 Task: Create a due date automation trigger when advanced on, on the wednesday after a card is due add dates not starting today at 11:00 AM.
Action: Mouse moved to (967, 218)
Screenshot: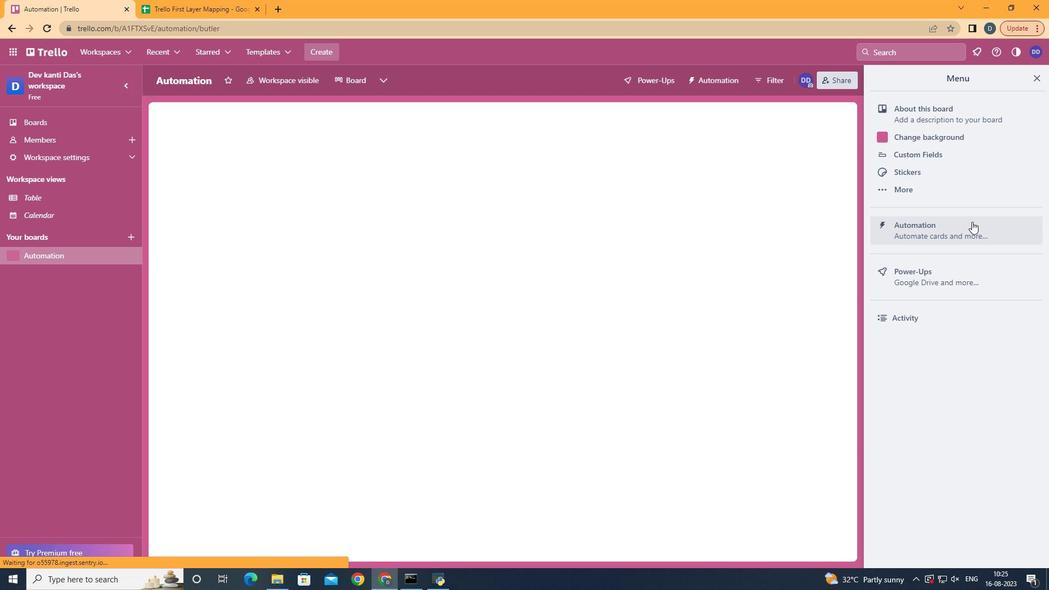 
Action: Mouse pressed left at (979, 207)
Screenshot: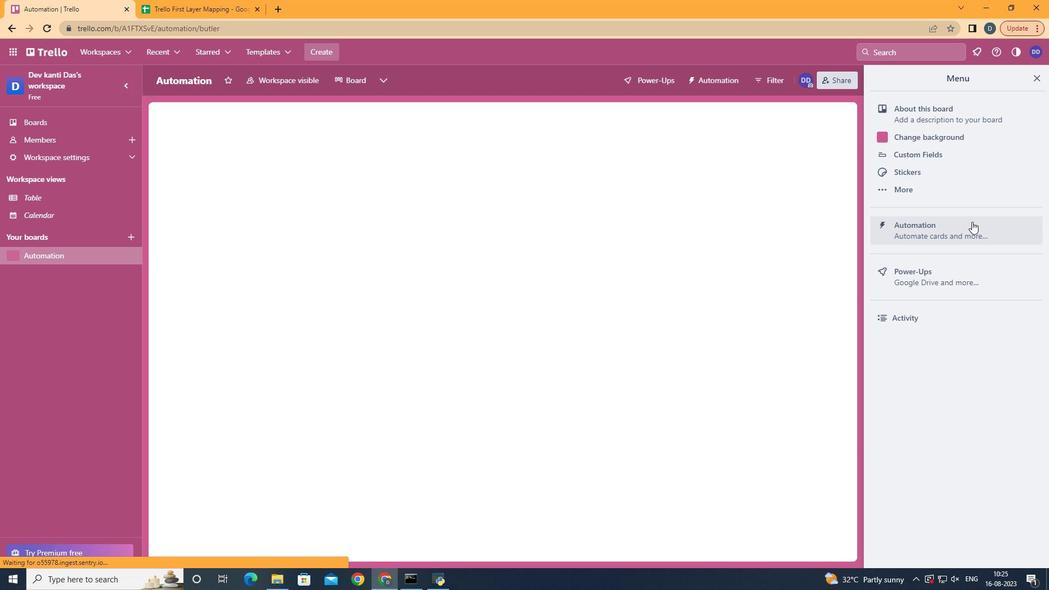
Action: Mouse pressed left at (967, 218)
Screenshot: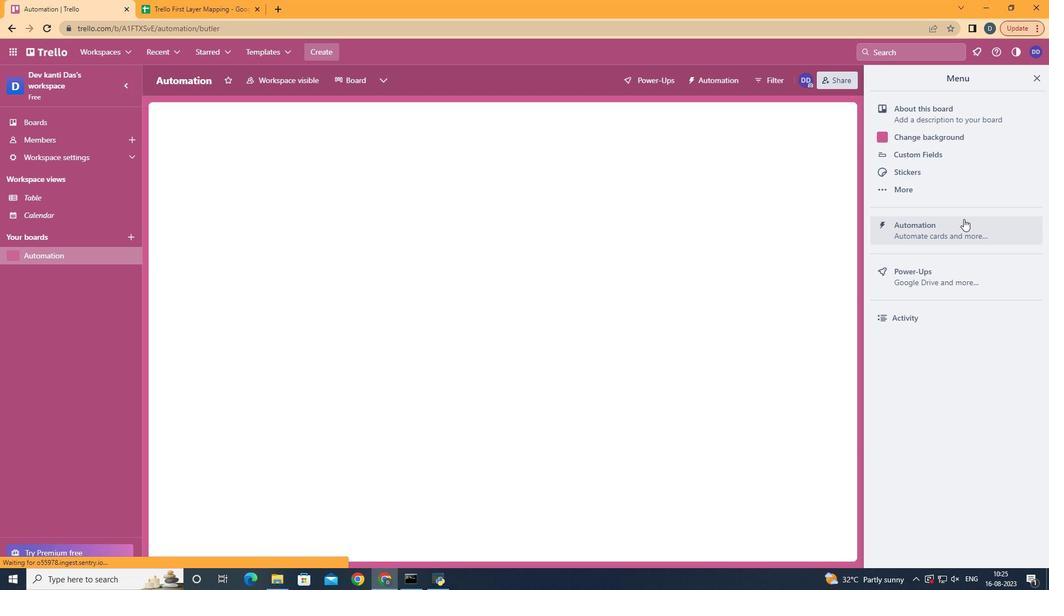 
Action: Mouse moved to (204, 215)
Screenshot: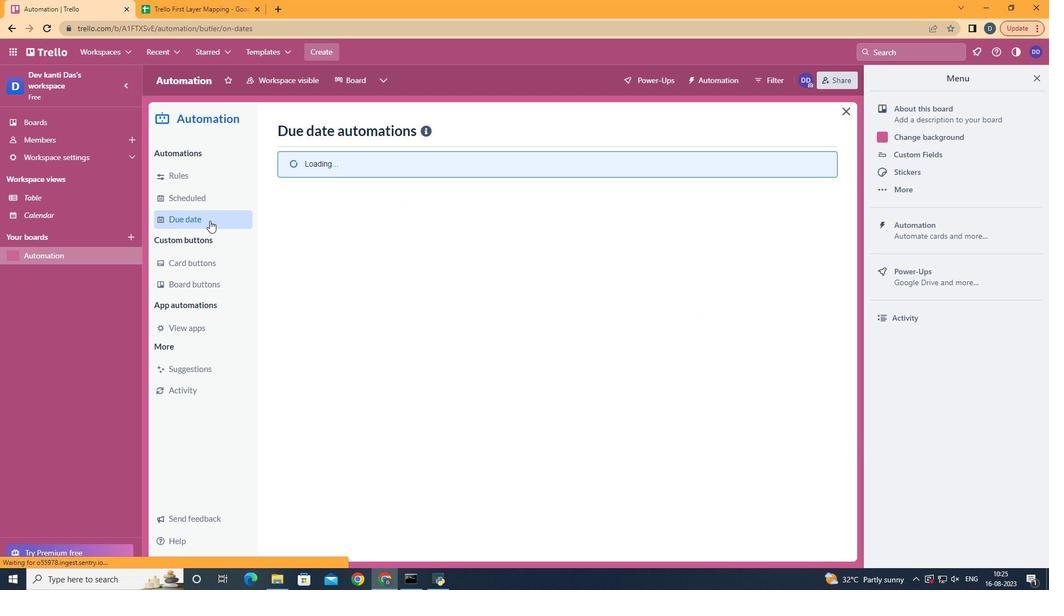 
Action: Mouse pressed left at (204, 215)
Screenshot: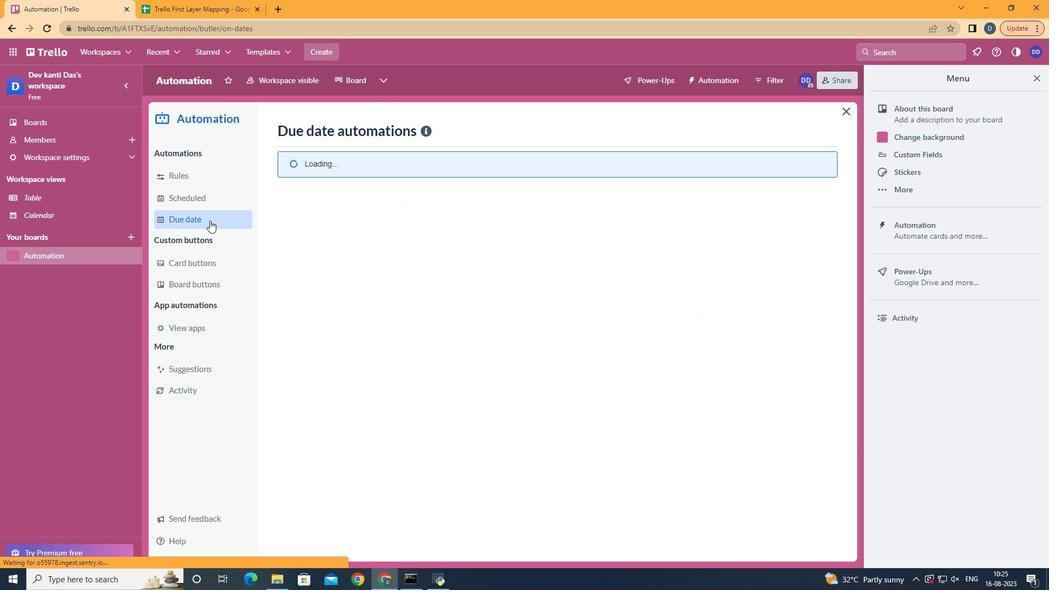 
Action: Mouse moved to (764, 132)
Screenshot: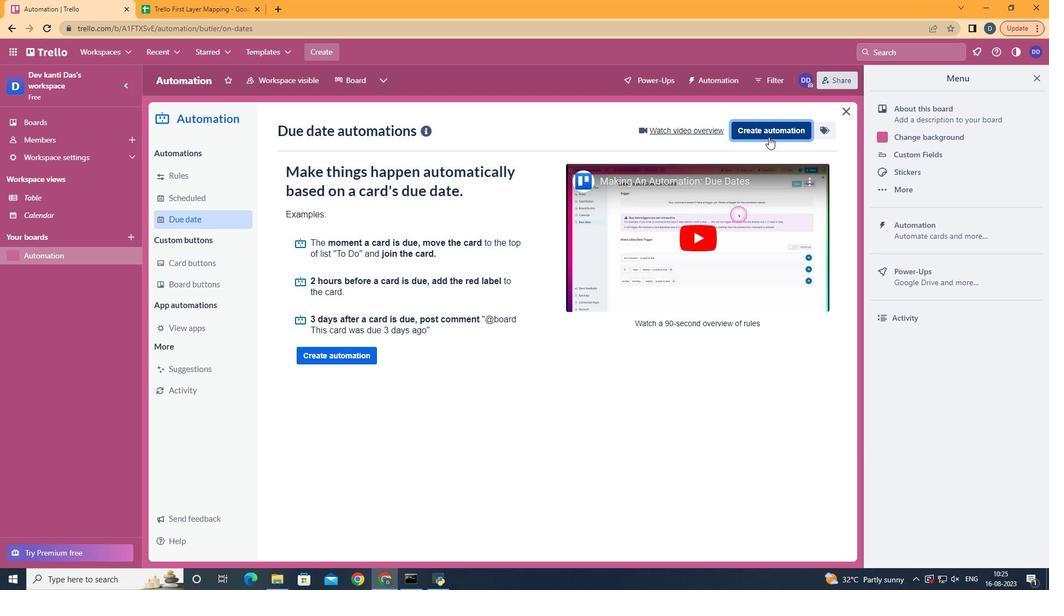 
Action: Mouse pressed left at (764, 132)
Screenshot: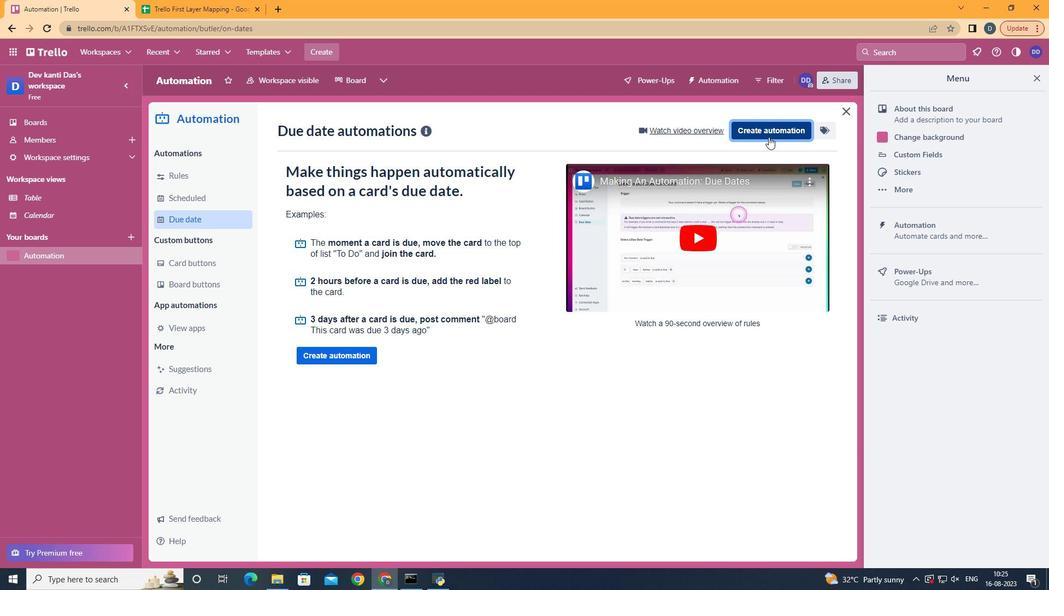 
Action: Mouse moved to (575, 228)
Screenshot: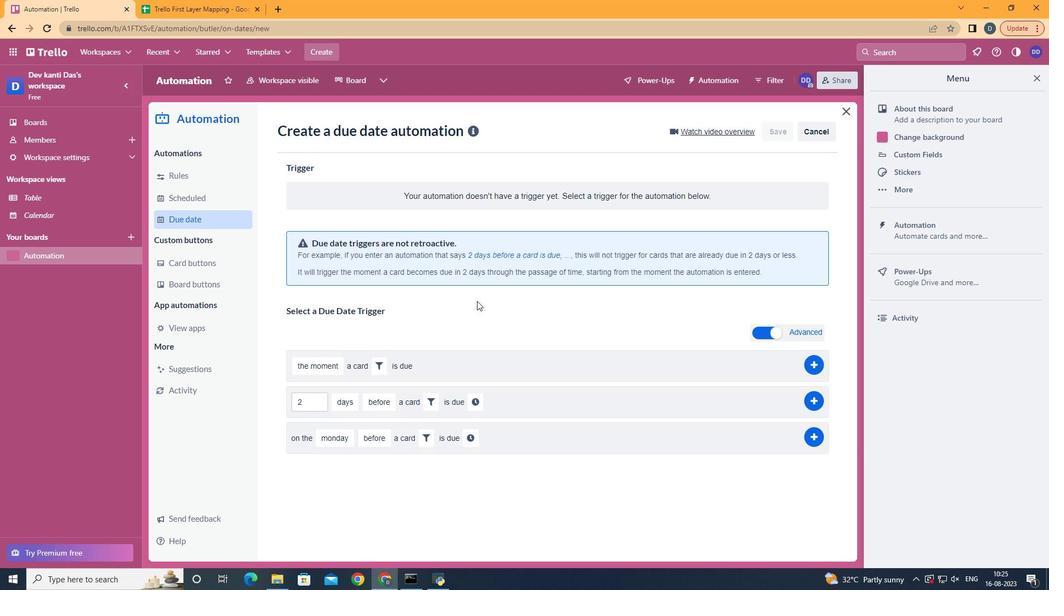 
Action: Mouse pressed left at (575, 228)
Screenshot: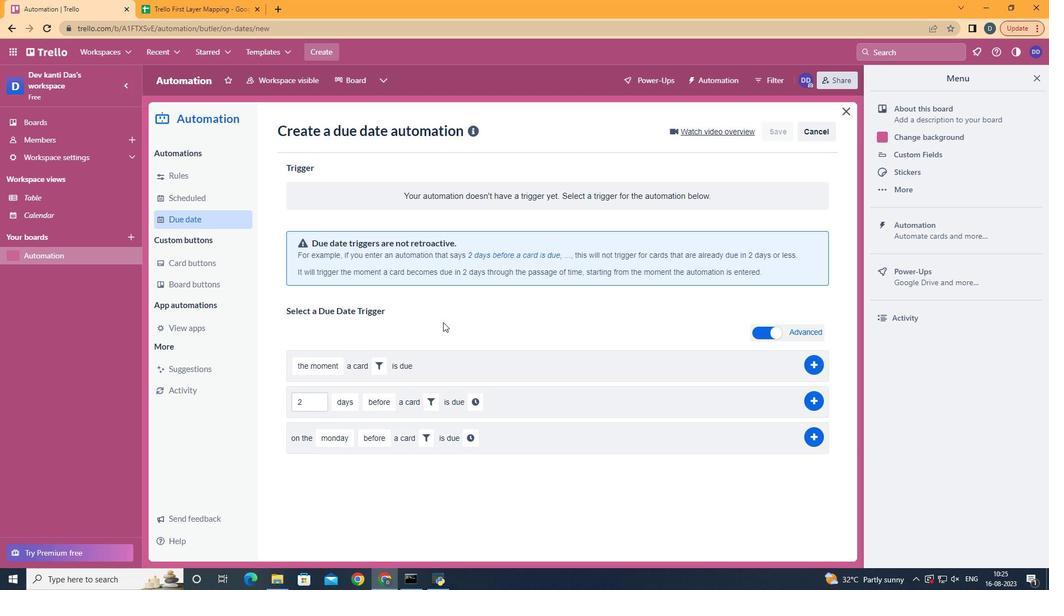 
Action: Mouse moved to (342, 322)
Screenshot: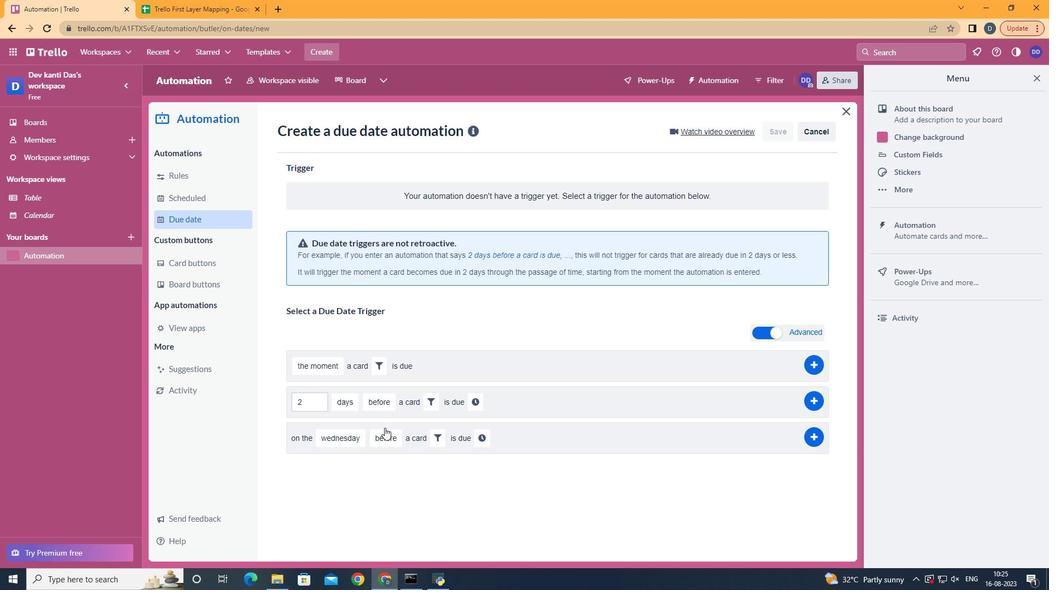 
Action: Mouse pressed left at (342, 322)
Screenshot: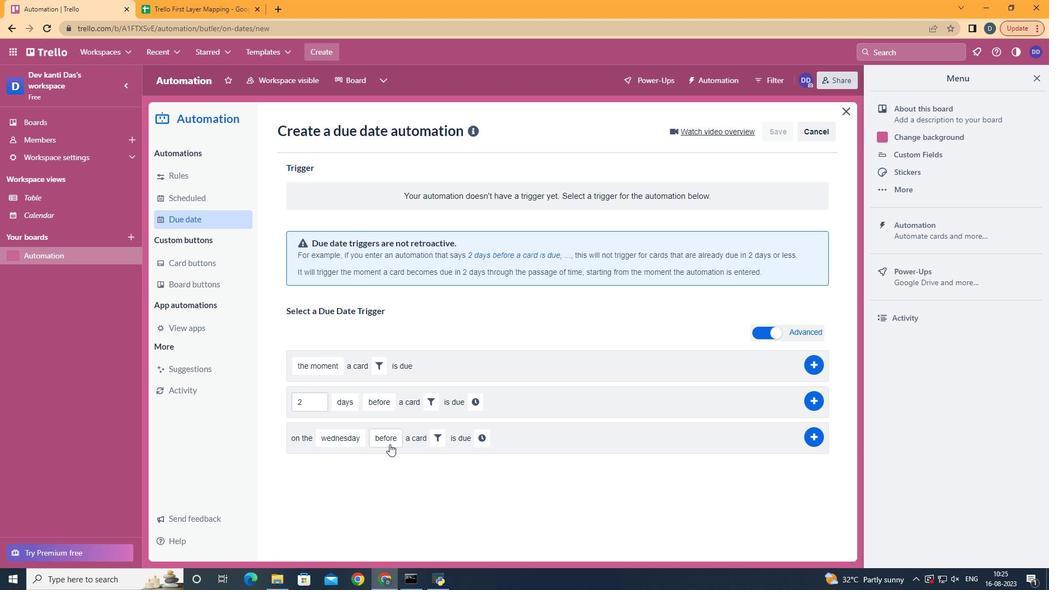 
Action: Mouse moved to (394, 472)
Screenshot: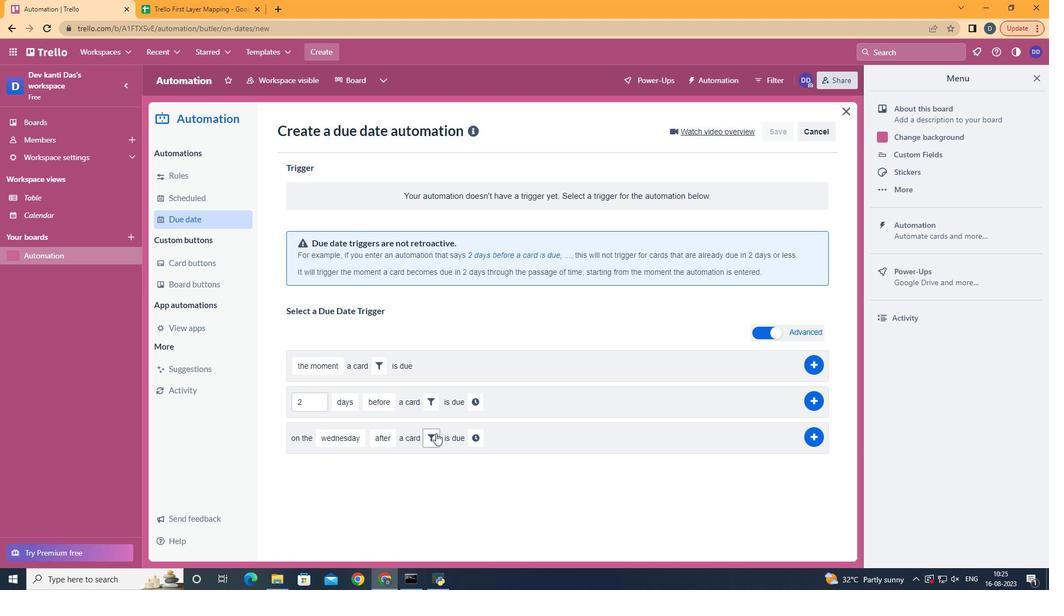 
Action: Mouse pressed left at (394, 472)
Screenshot: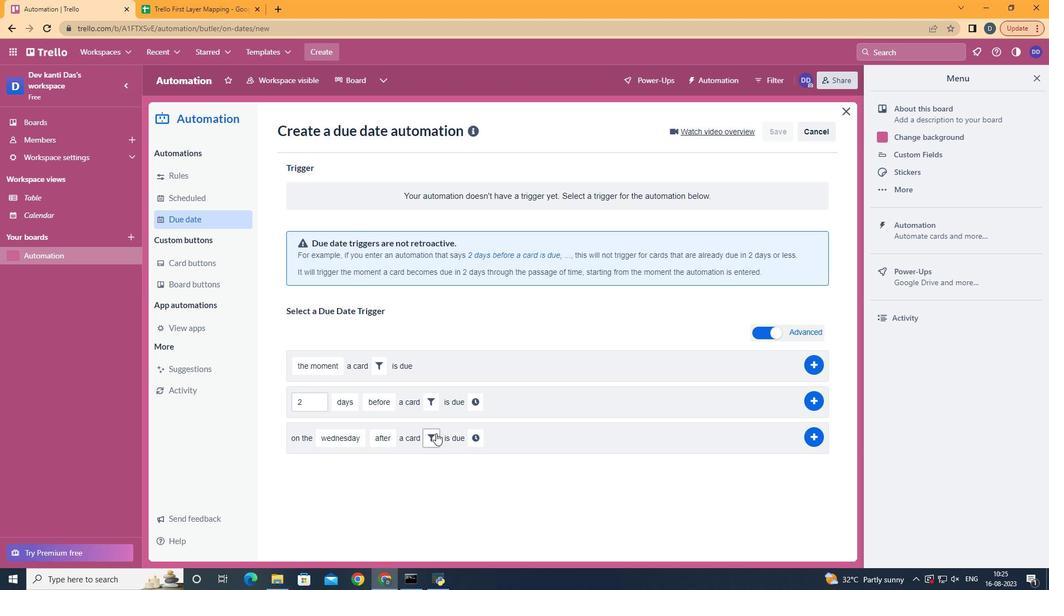 
Action: Mouse moved to (436, 426)
Screenshot: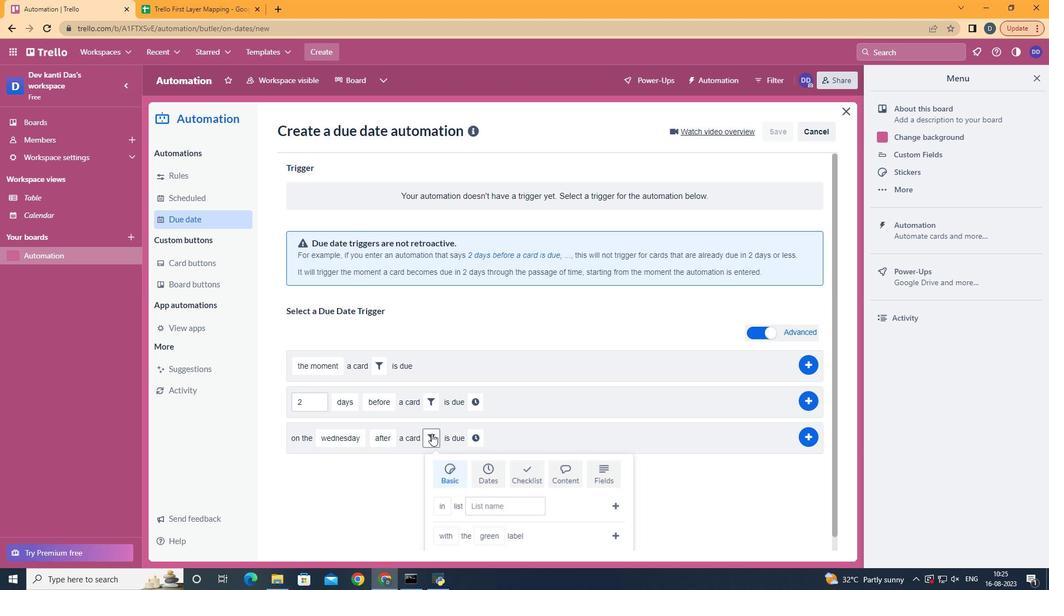 
Action: Mouse pressed left at (436, 426)
Screenshot: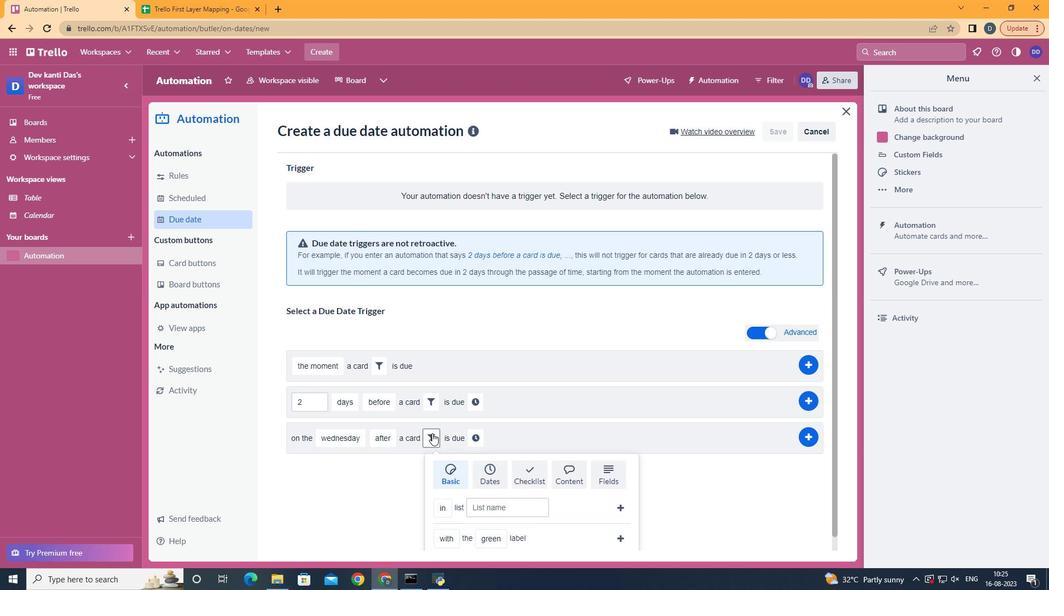 
Action: Mouse moved to (431, 428)
Screenshot: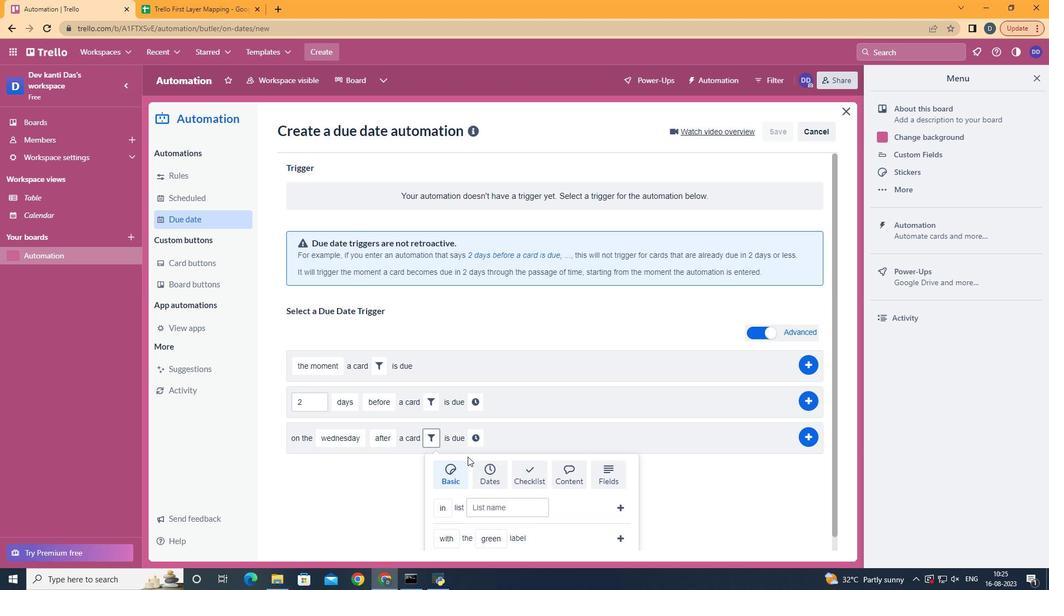 
Action: Mouse pressed left at (431, 428)
Screenshot: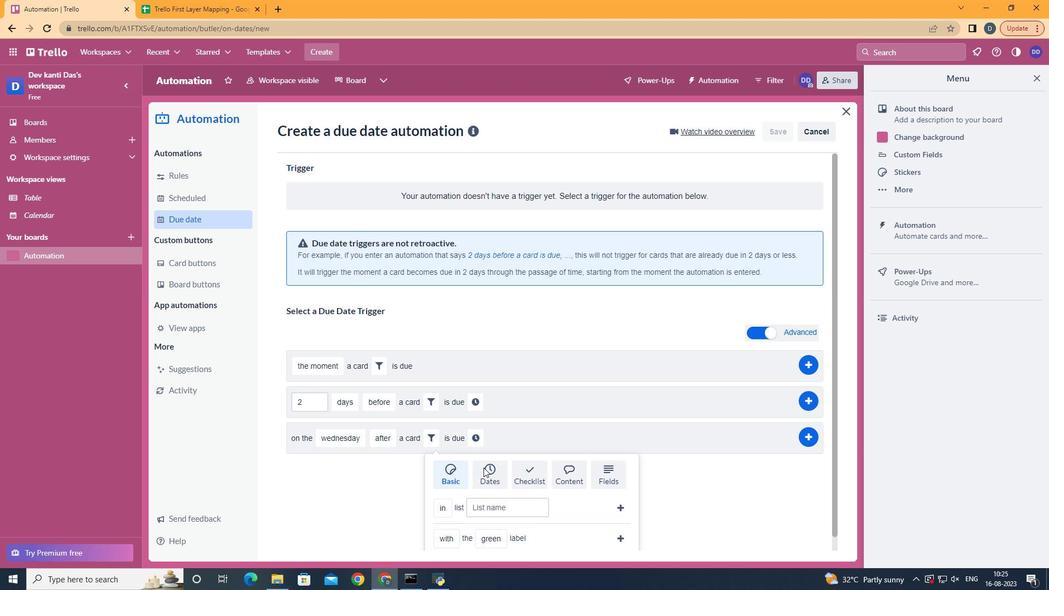
Action: Mouse moved to (483, 466)
Screenshot: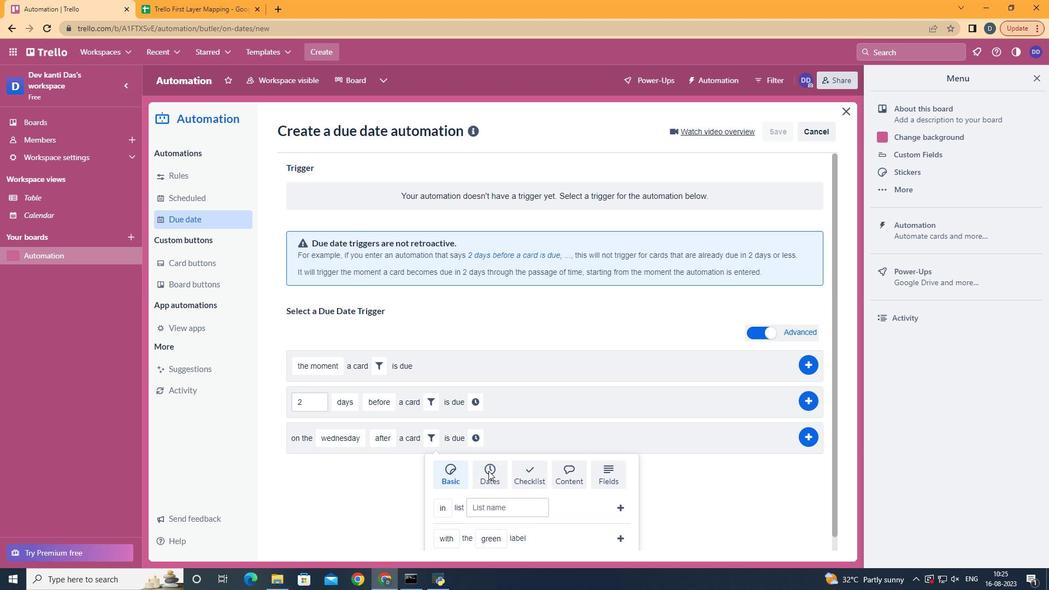
Action: Mouse pressed left at (483, 466)
Screenshot: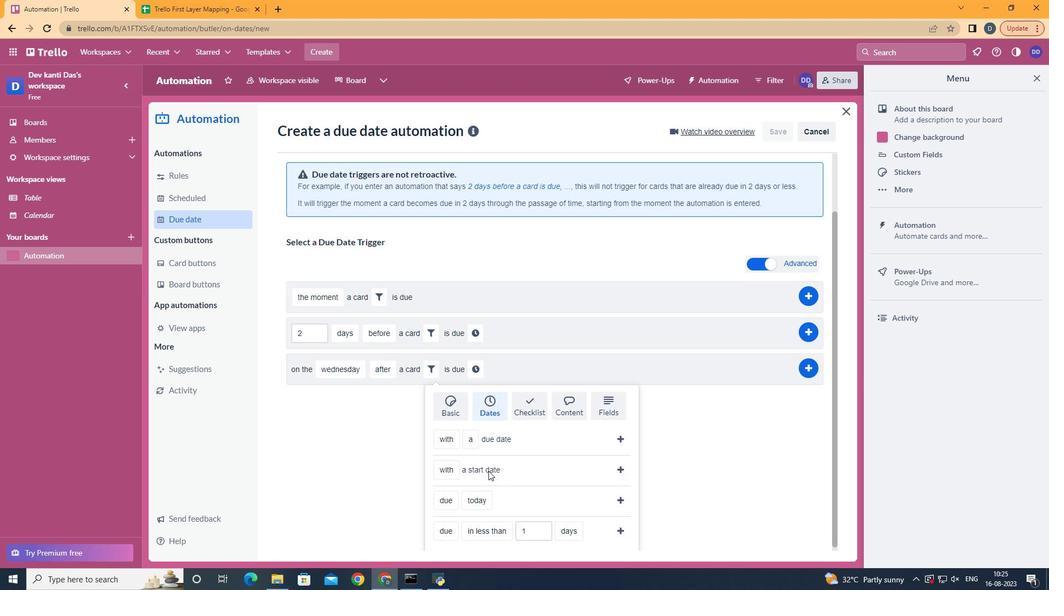 
Action: Mouse scrolled (483, 465) with delta (0, 0)
Screenshot: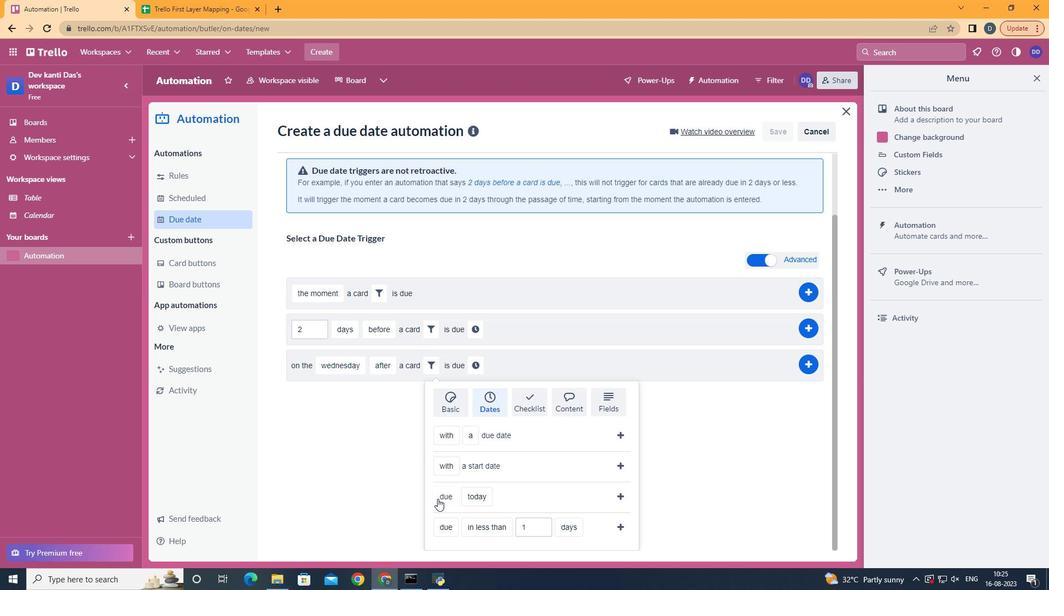 
Action: Mouse scrolled (483, 465) with delta (0, 0)
Screenshot: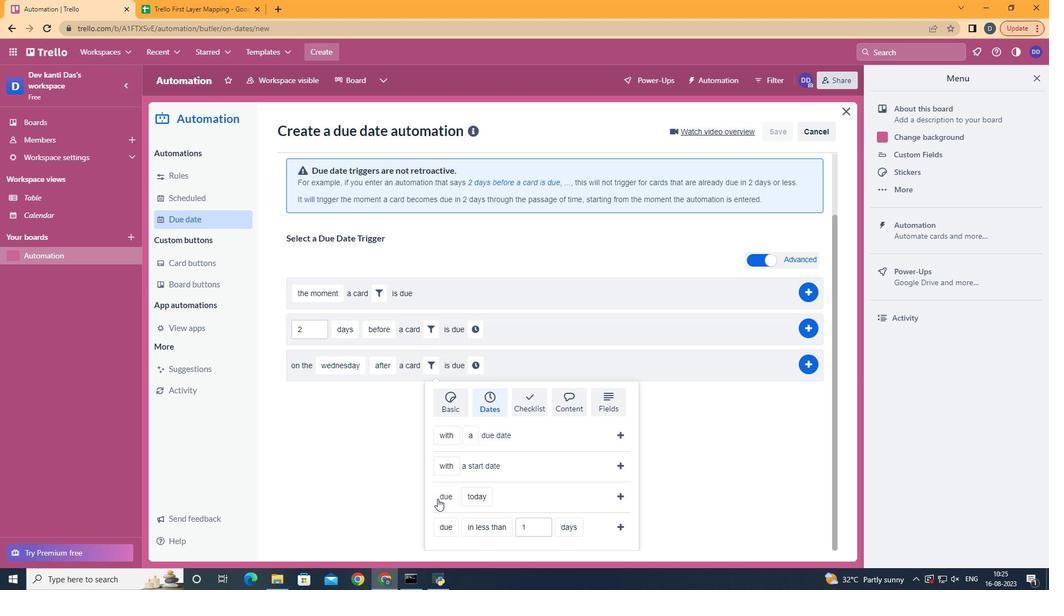 
Action: Mouse scrolled (483, 465) with delta (0, 0)
Screenshot: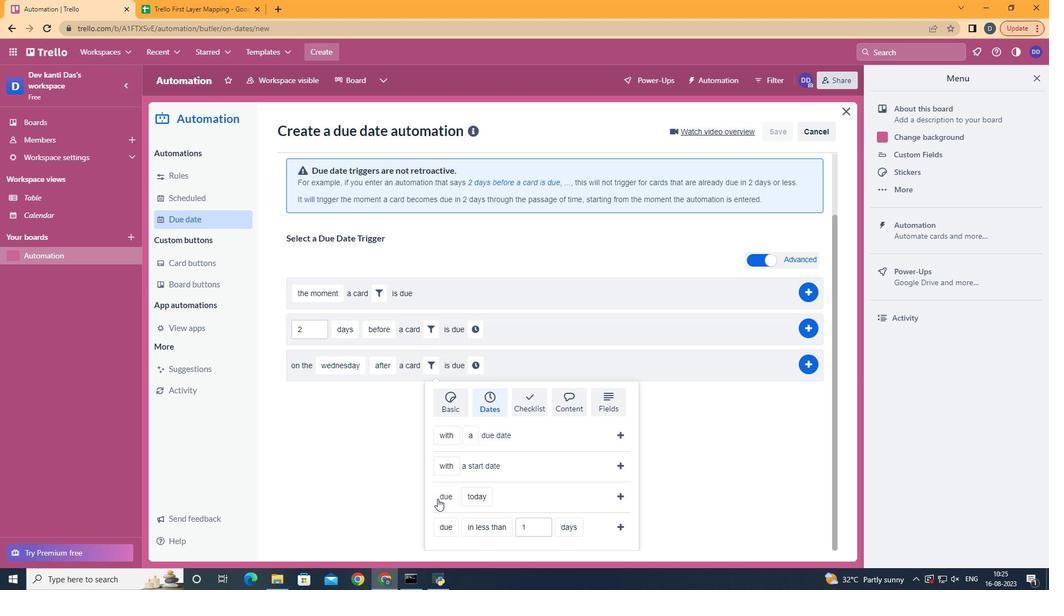 
Action: Mouse scrolled (483, 465) with delta (0, 0)
Screenshot: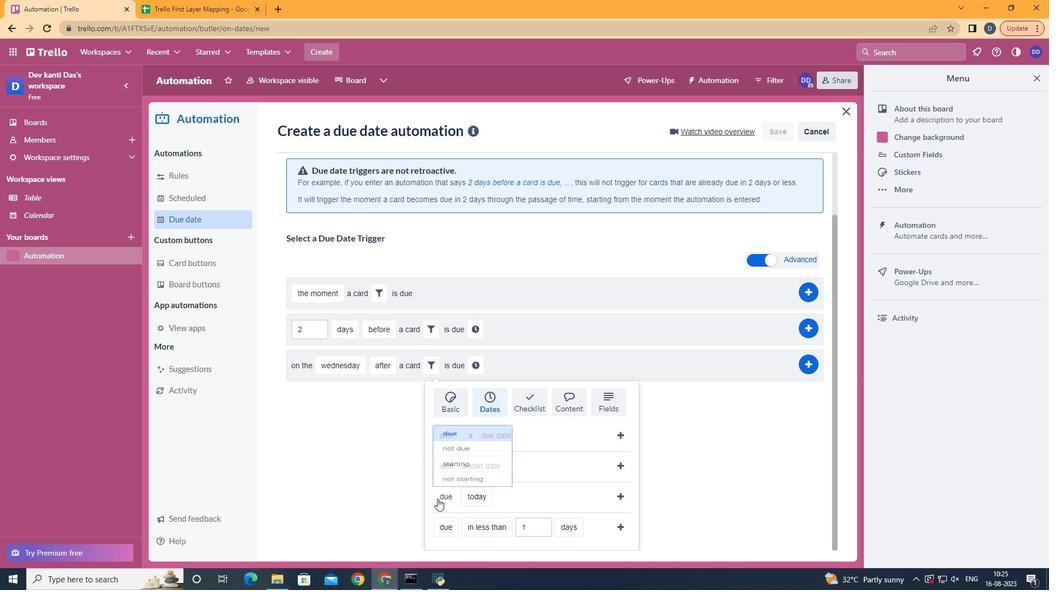 
Action: Mouse moved to (449, 476)
Screenshot: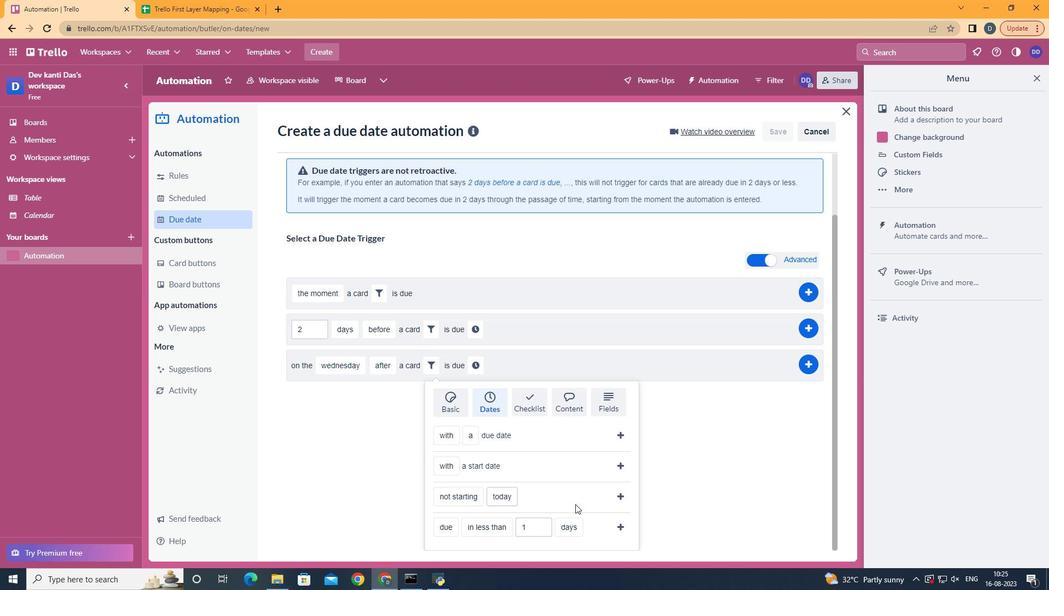 
Action: Mouse pressed left at (449, 476)
Screenshot: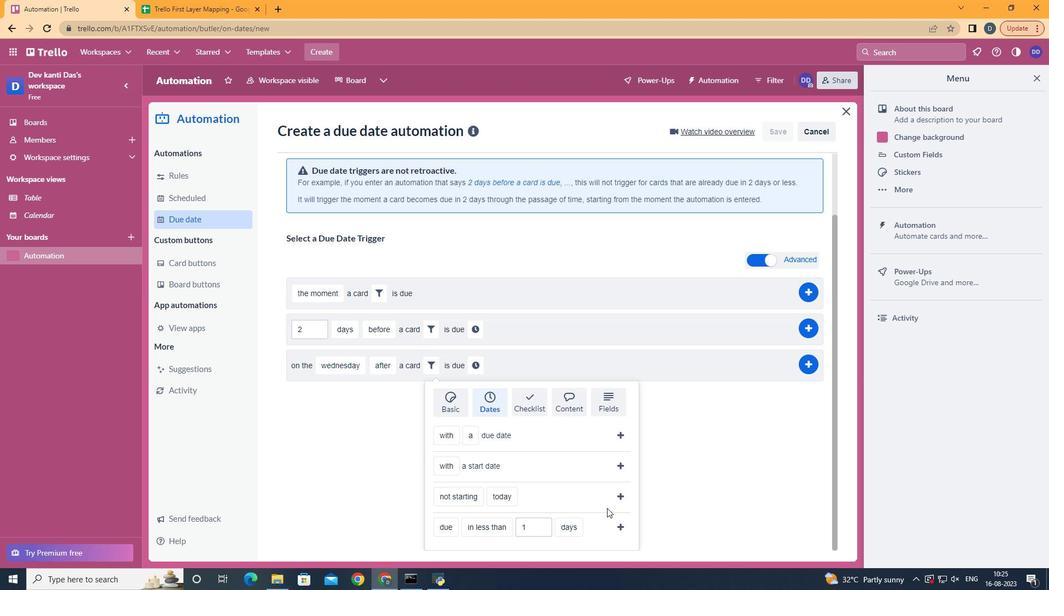 
Action: Mouse moved to (615, 492)
Screenshot: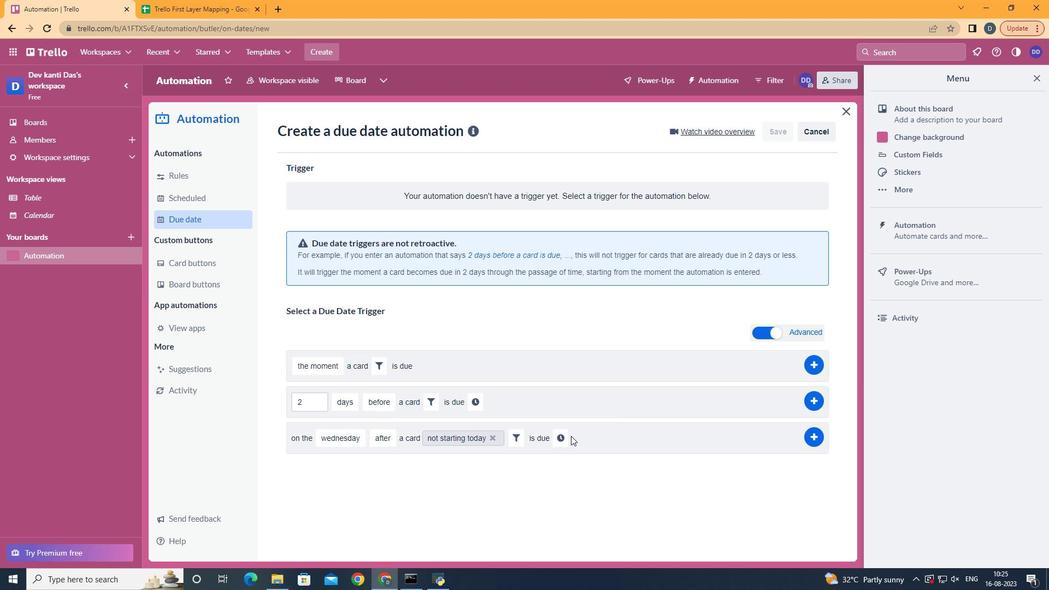 
Action: Mouse pressed left at (615, 492)
Screenshot: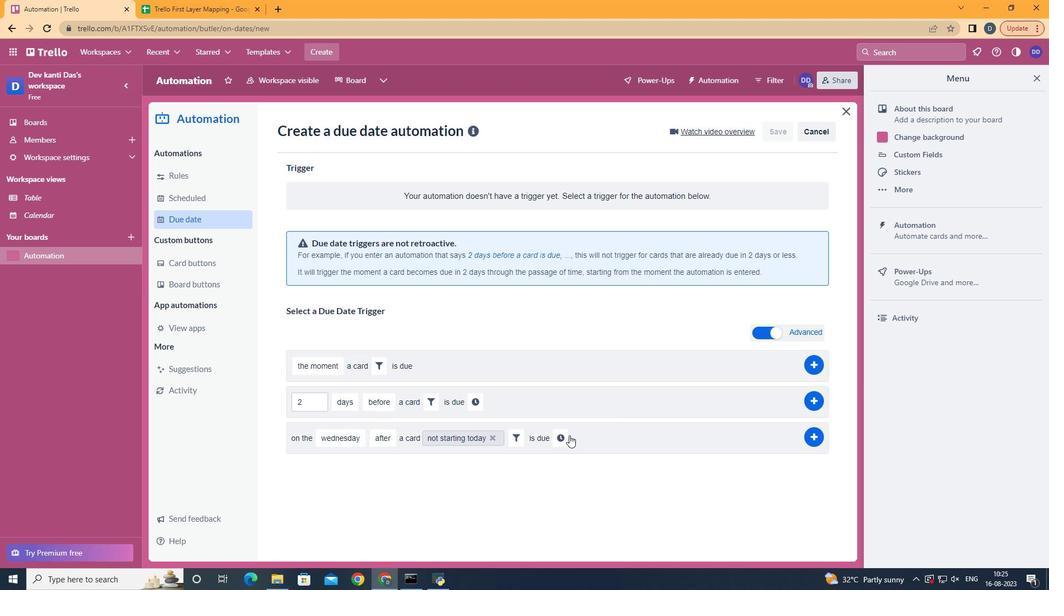 
Action: Mouse moved to (560, 428)
Screenshot: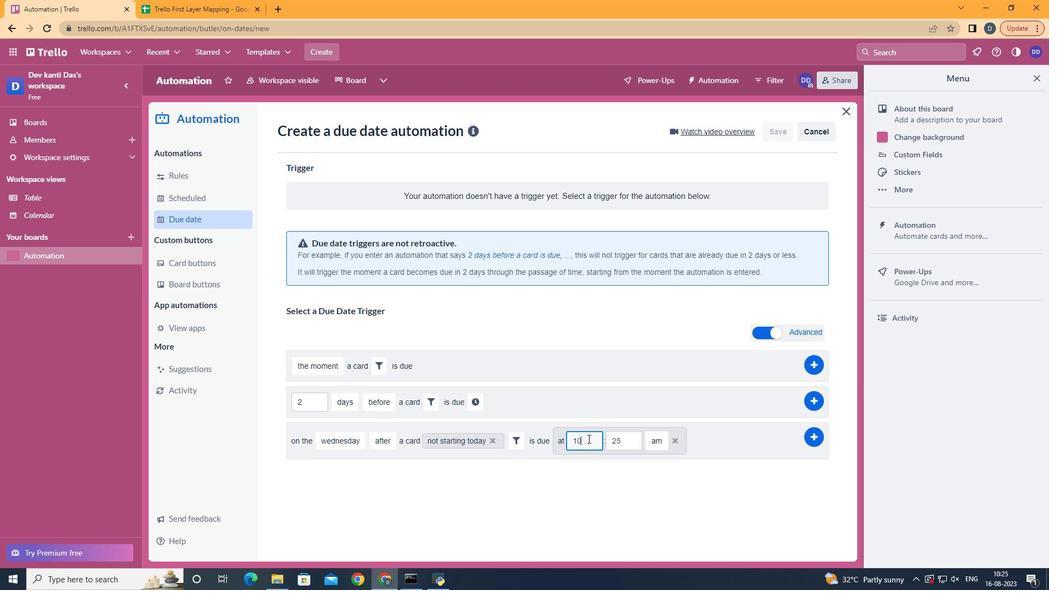 
Action: Mouse pressed left at (560, 428)
Screenshot: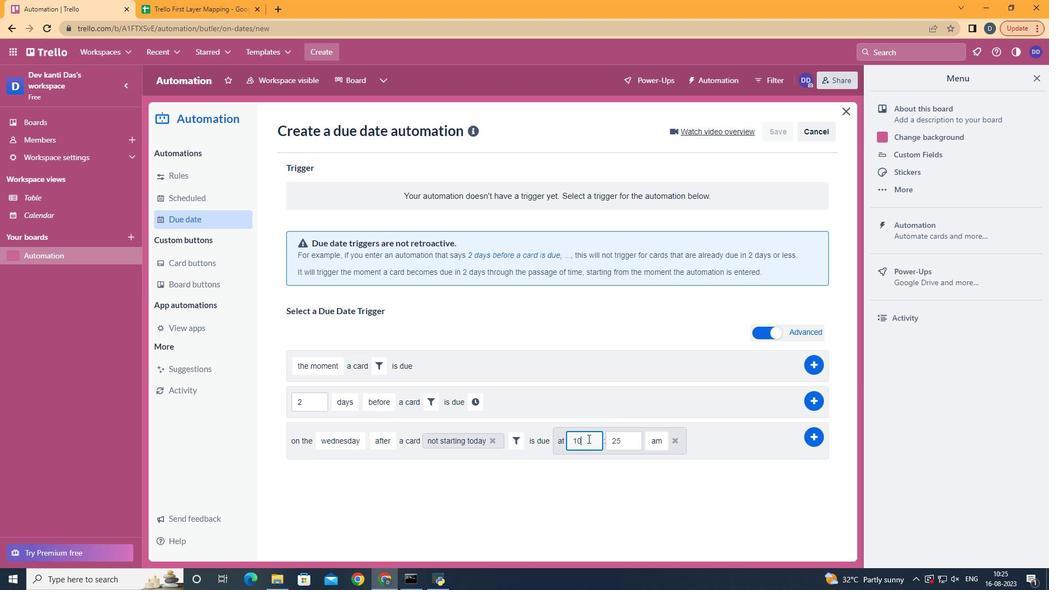 
Action: Mouse moved to (583, 433)
Screenshot: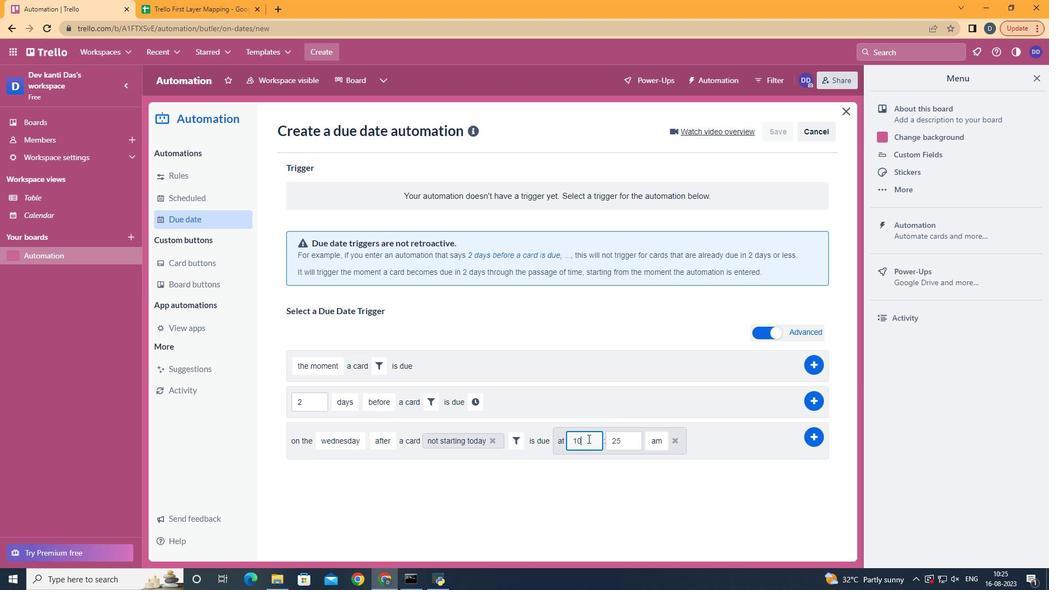 
Action: Mouse pressed left at (583, 433)
Screenshot: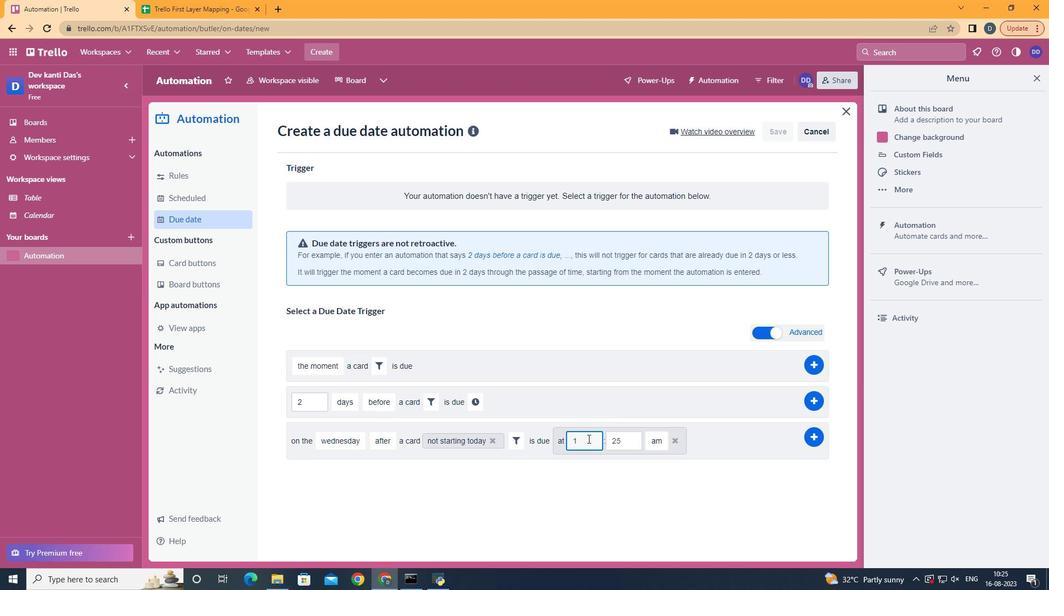 
Action: Key pressed <Key.backspace>1
Screenshot: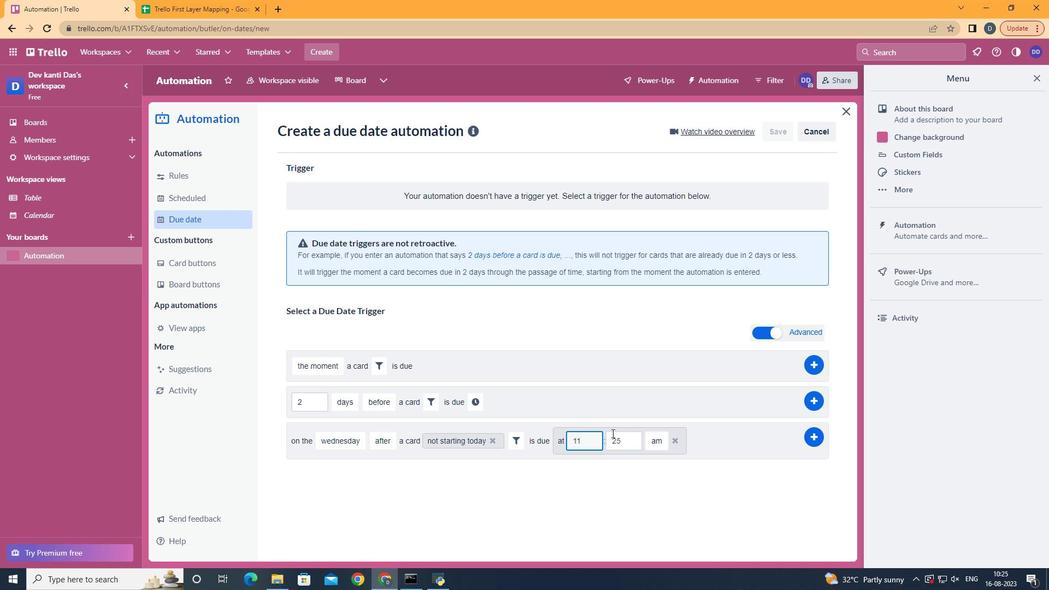 
Action: Mouse moved to (619, 427)
Screenshot: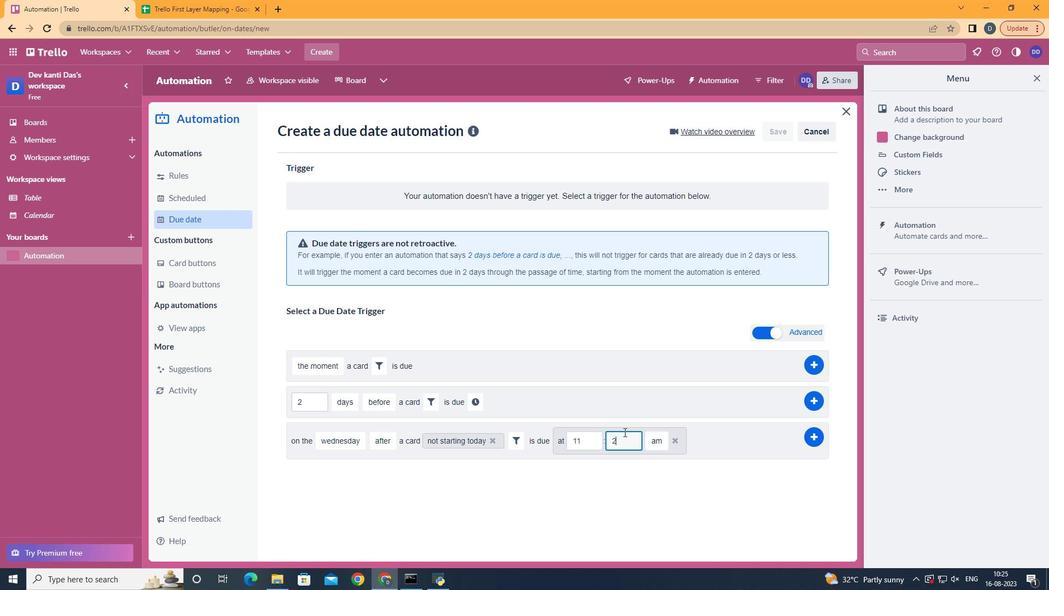
Action: Mouse pressed left at (619, 427)
Screenshot: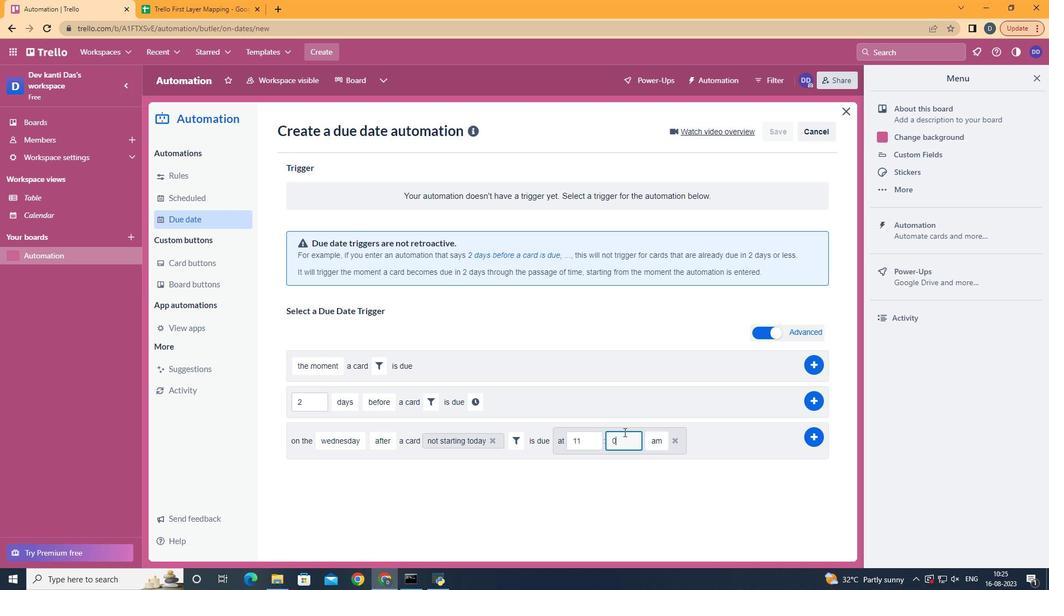 
Action: Key pressed <Key.backspace><Key.backspace>00
Screenshot: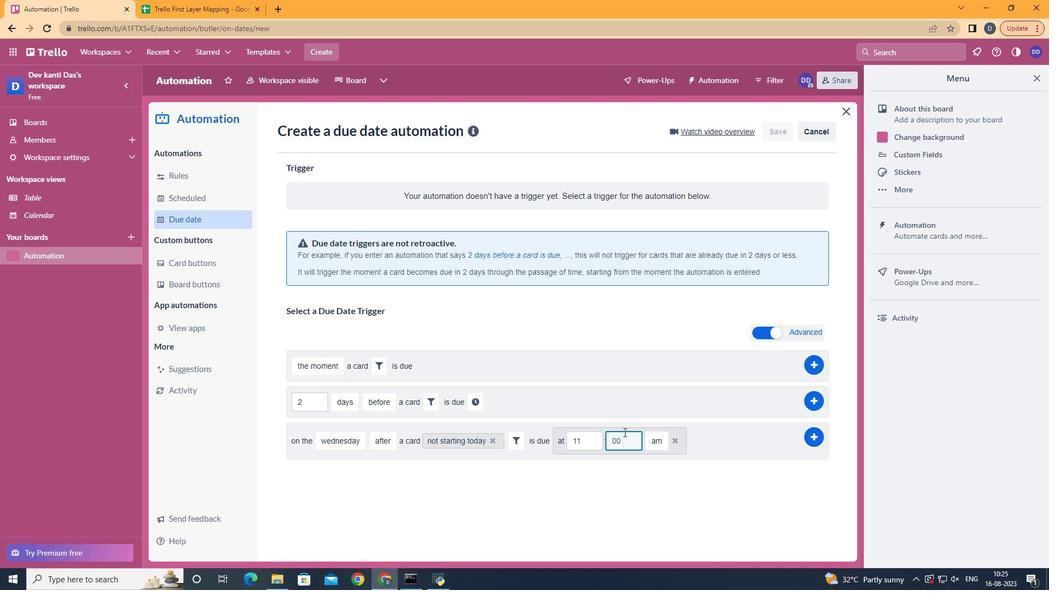
Action: Mouse moved to (804, 432)
Screenshot: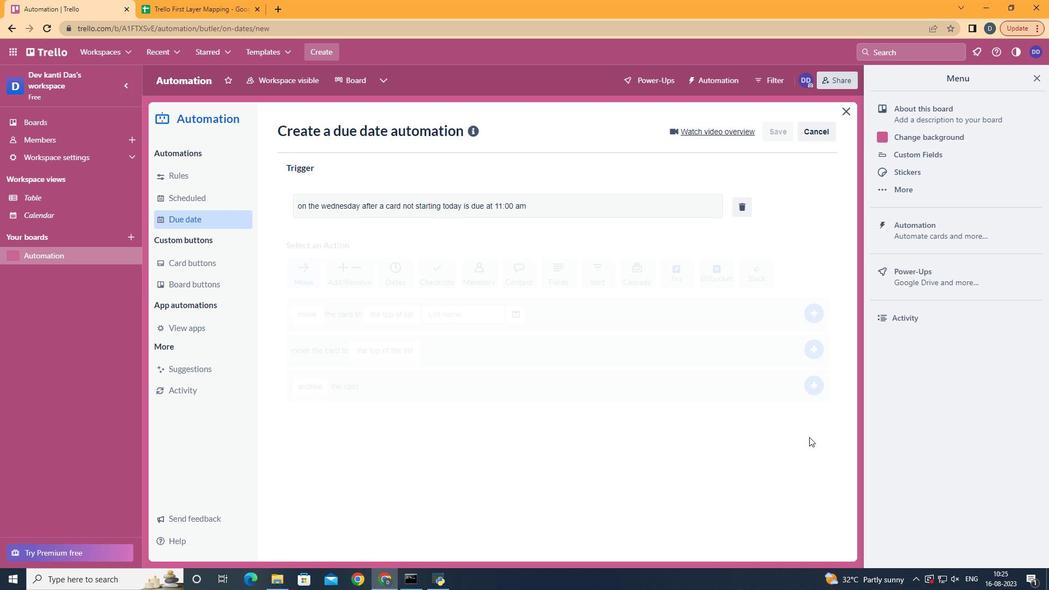
Action: Mouse pressed left at (804, 432)
Screenshot: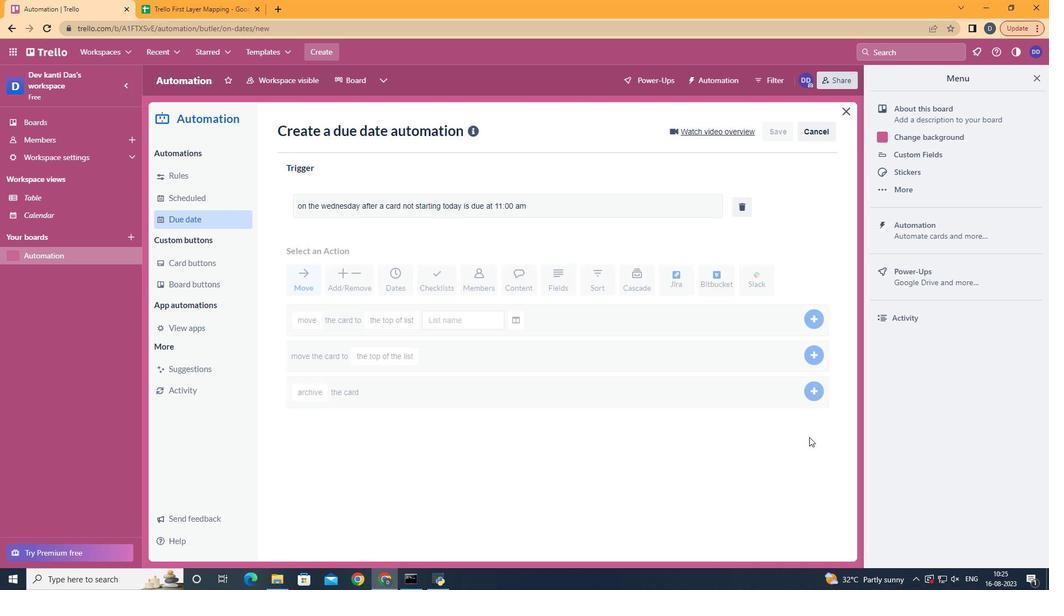 
